 Task: Add in the project TridentForge an epic 'User Experience Enhancements'.
Action: Mouse moved to (263, 73)
Screenshot: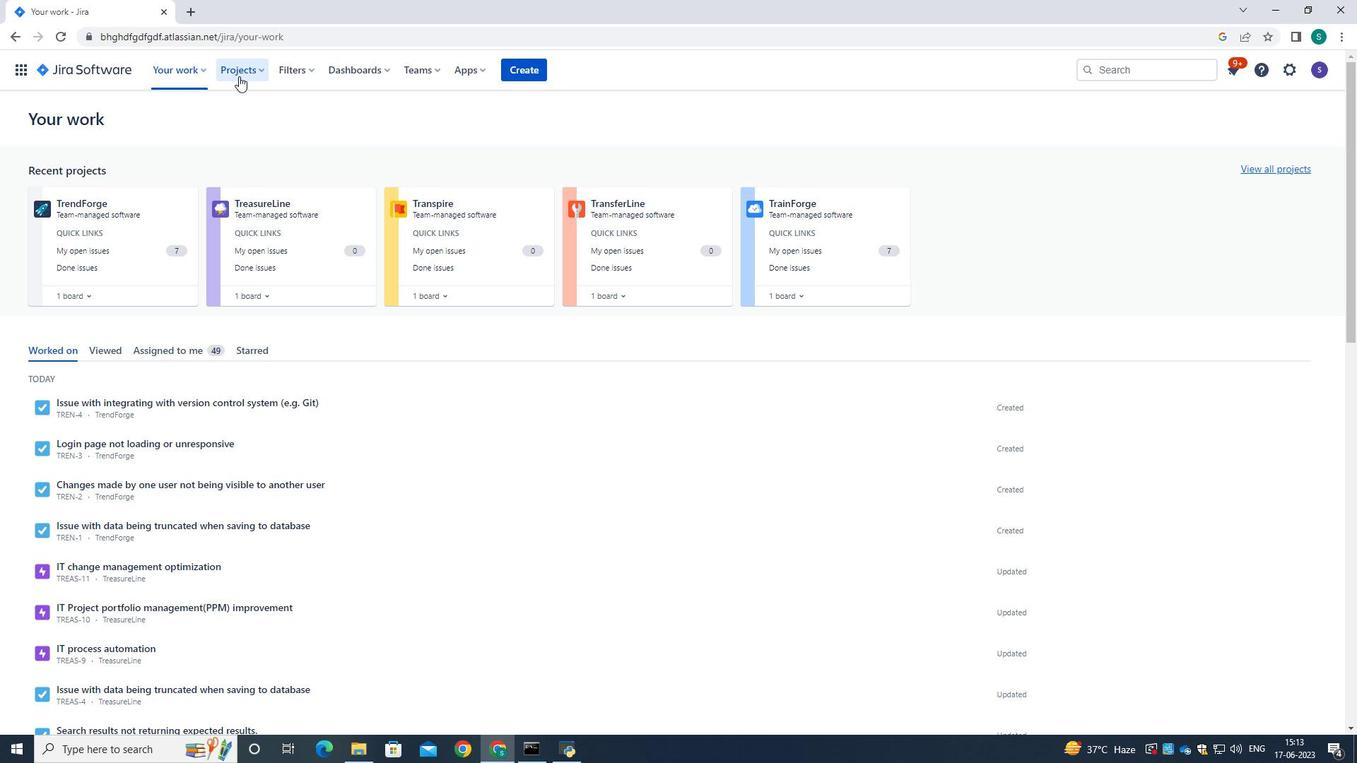 
Action: Mouse pressed left at (263, 73)
Screenshot: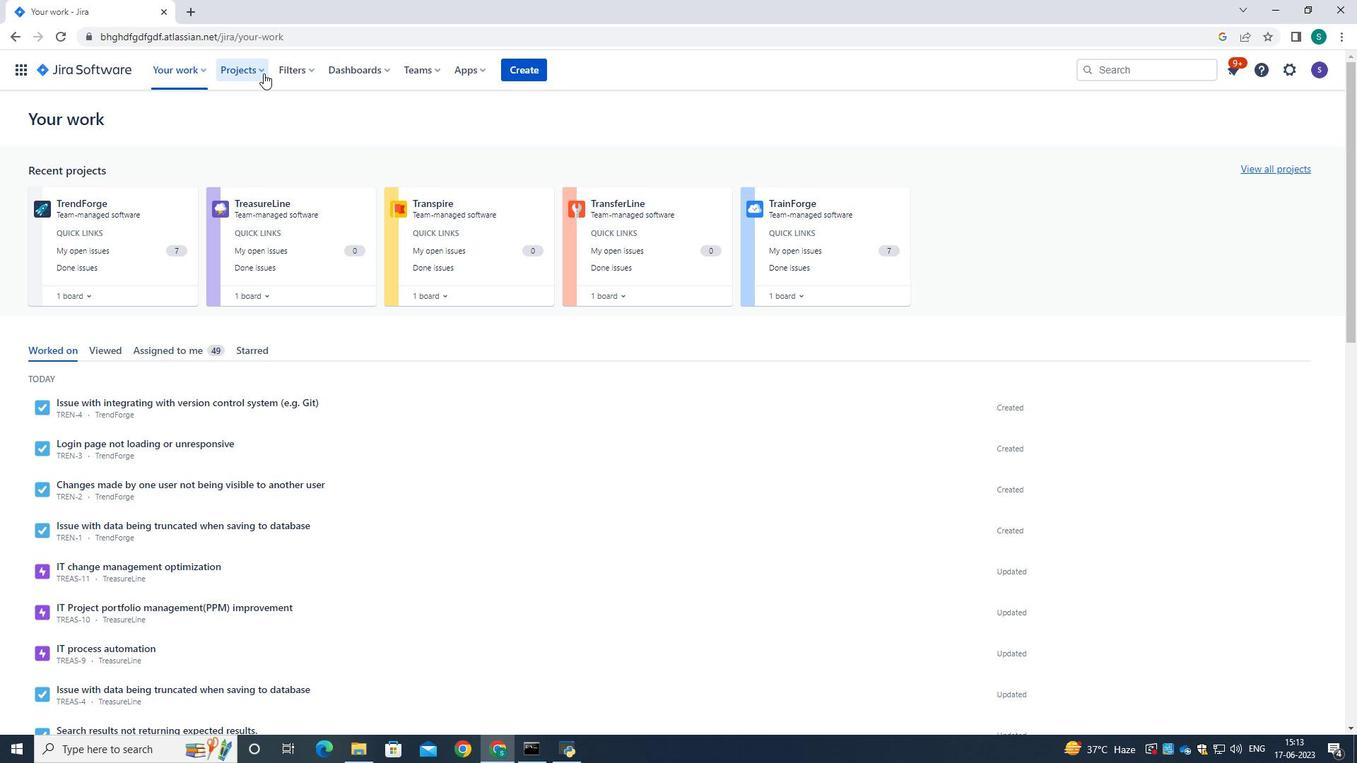 
Action: Mouse moved to (256, 146)
Screenshot: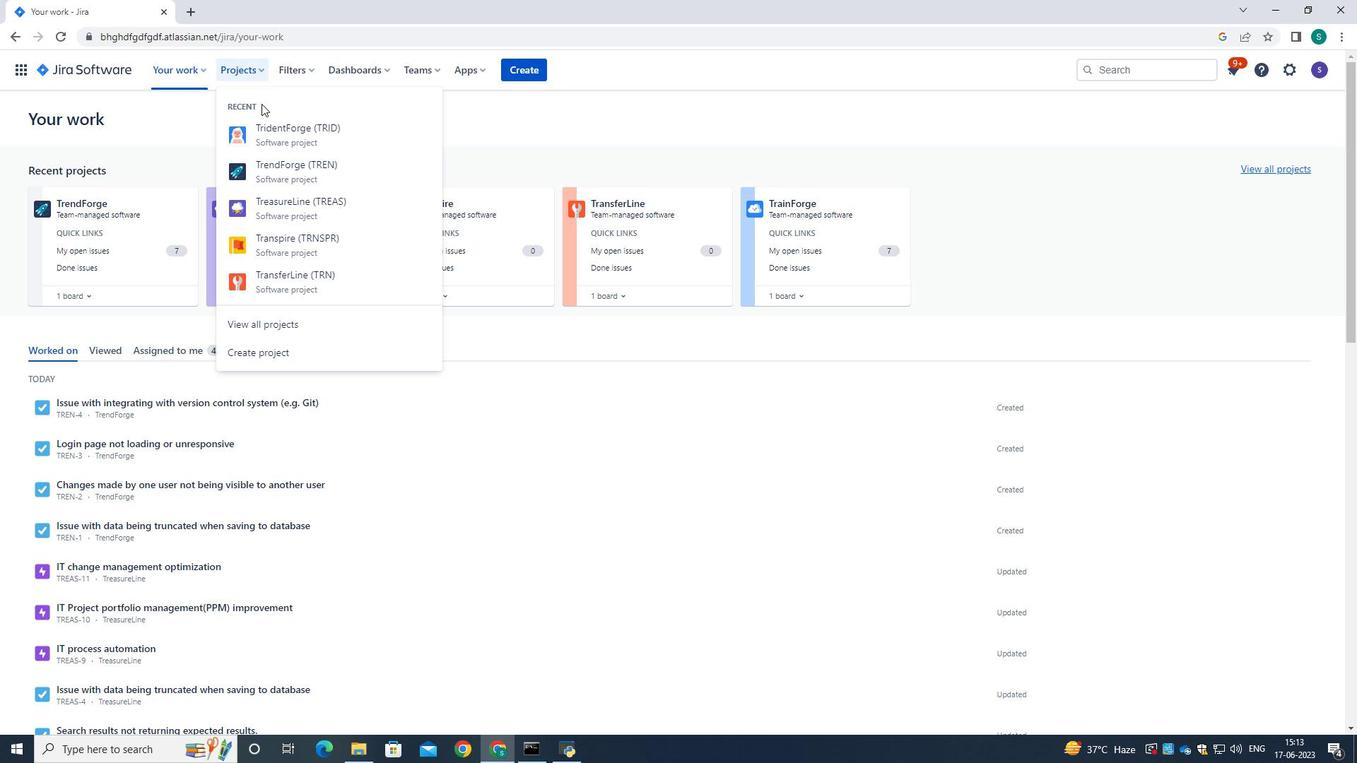 
Action: Mouse pressed left at (256, 146)
Screenshot: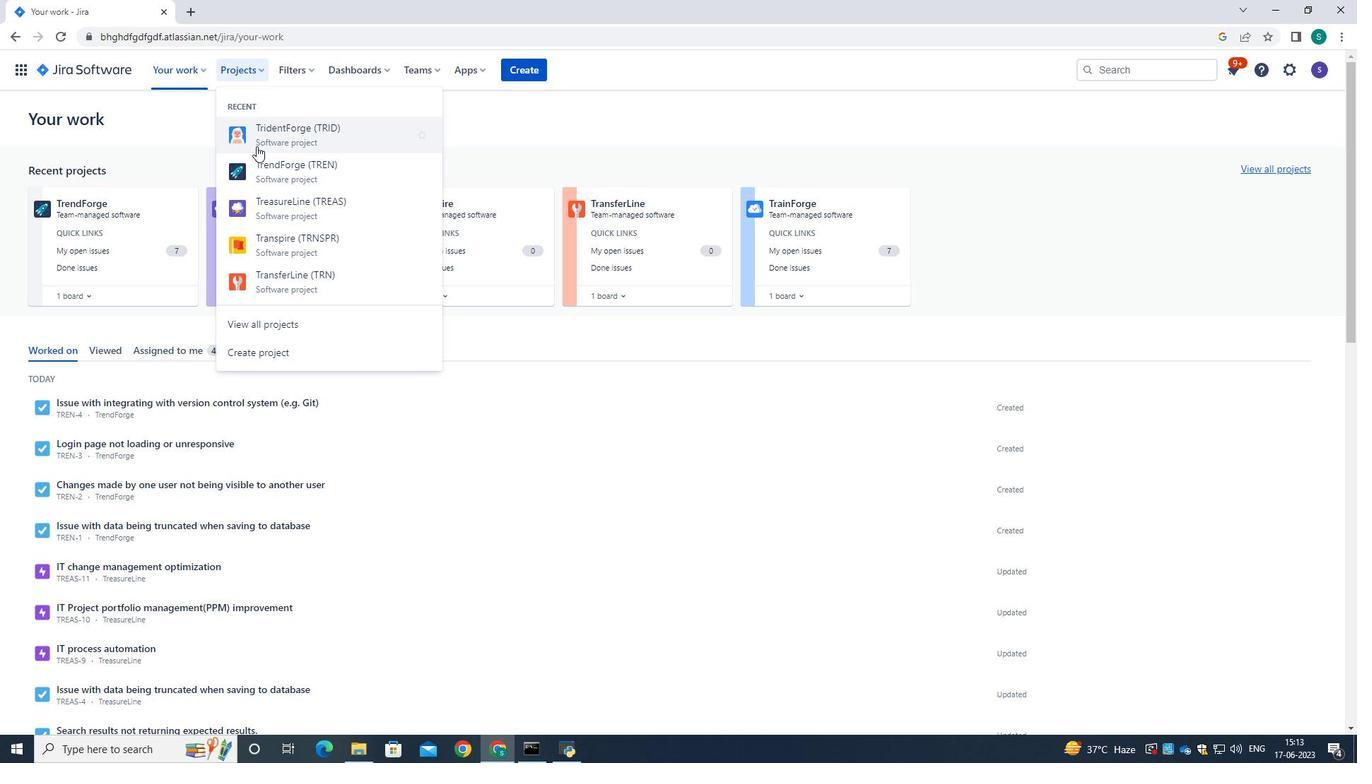 
Action: Mouse moved to (71, 216)
Screenshot: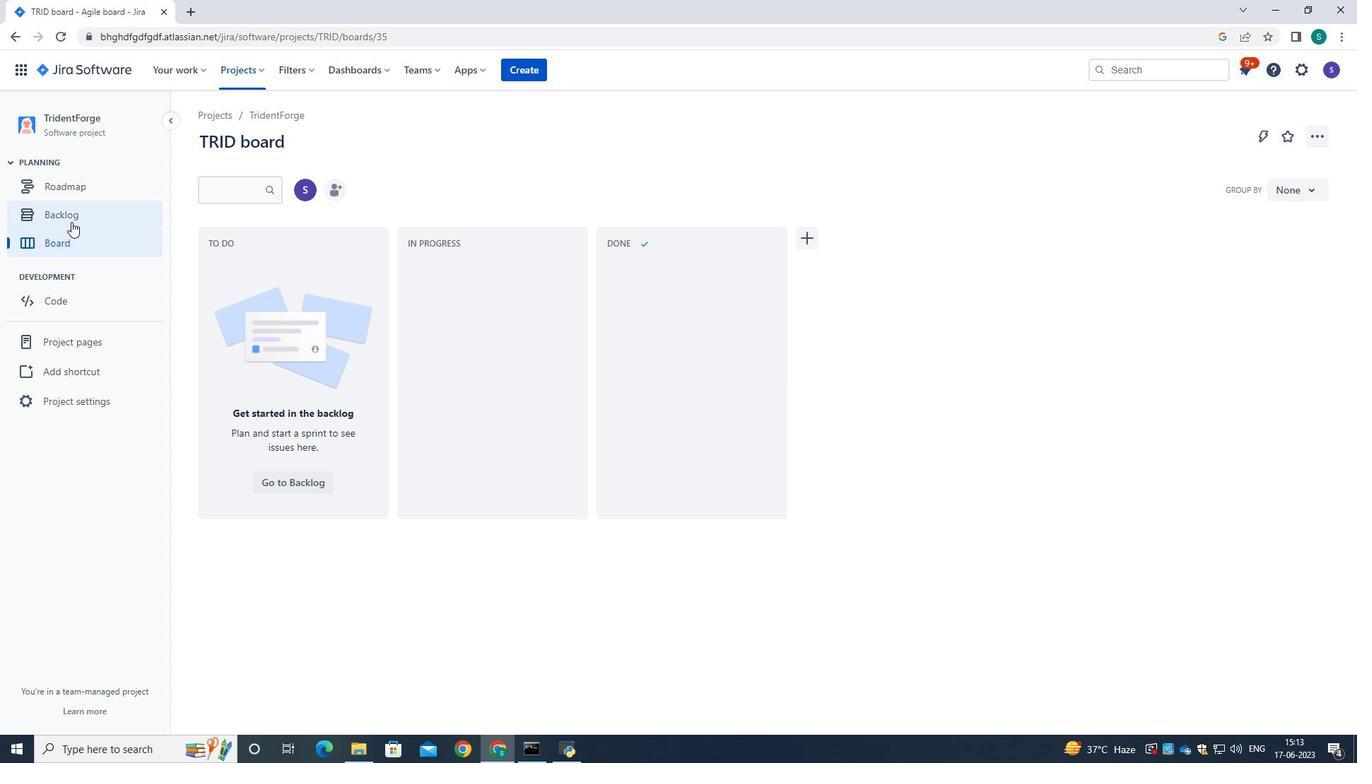 
Action: Mouse pressed left at (71, 216)
Screenshot: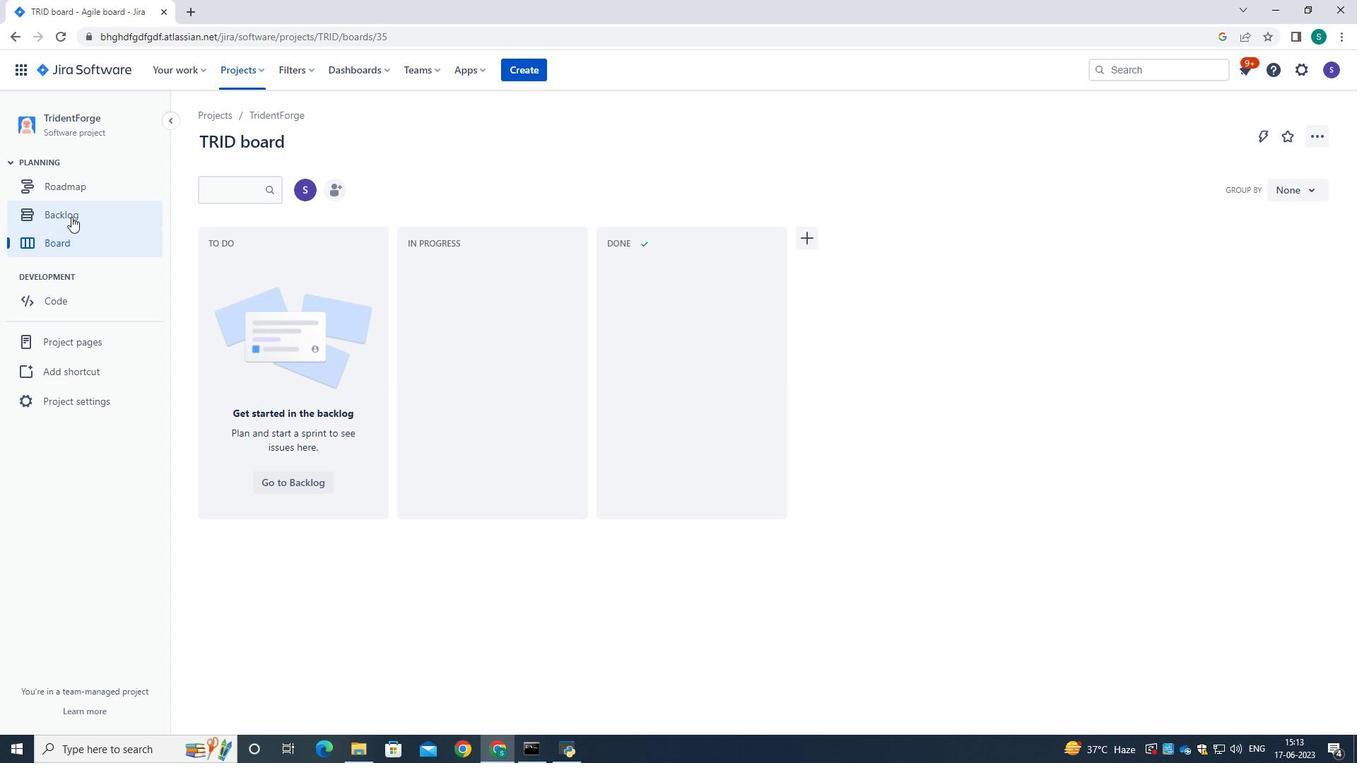 
Action: Mouse moved to (298, 354)
Screenshot: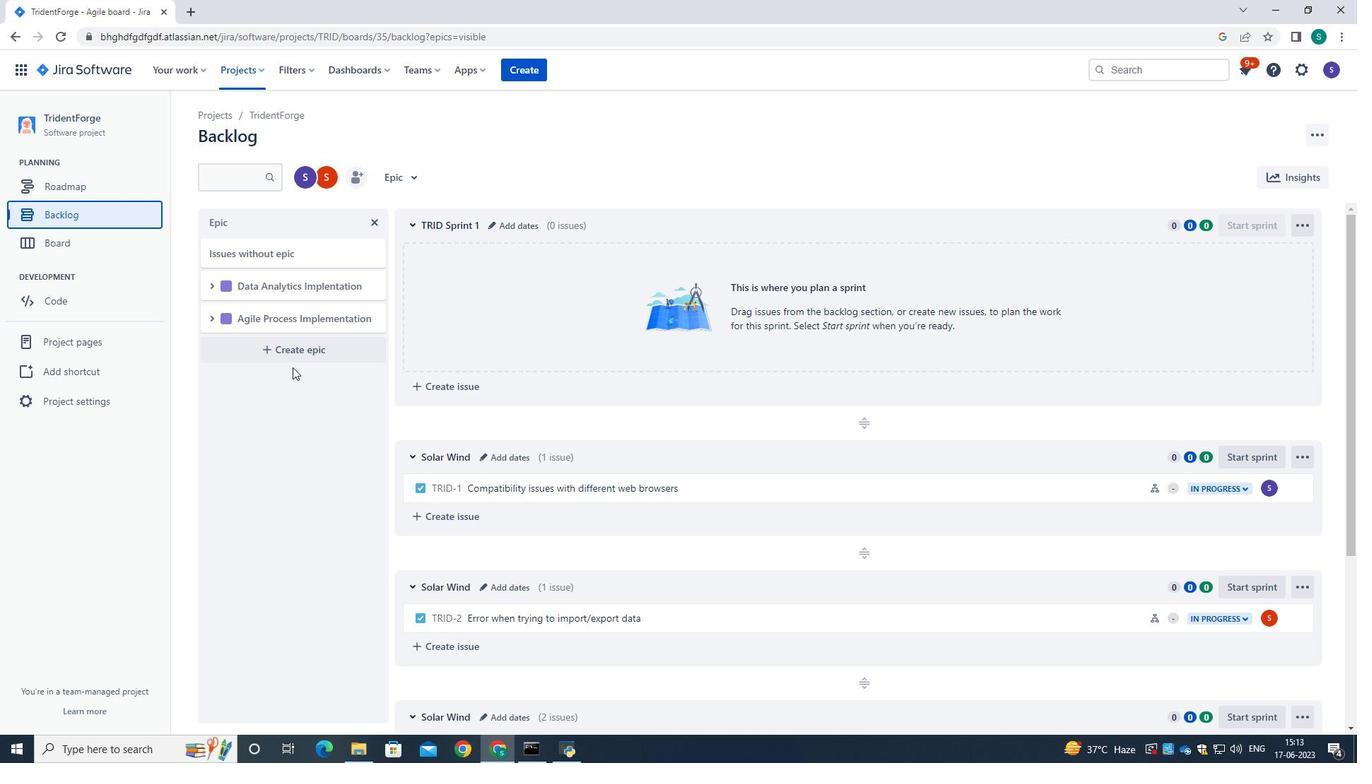 
Action: Mouse pressed left at (298, 354)
Screenshot: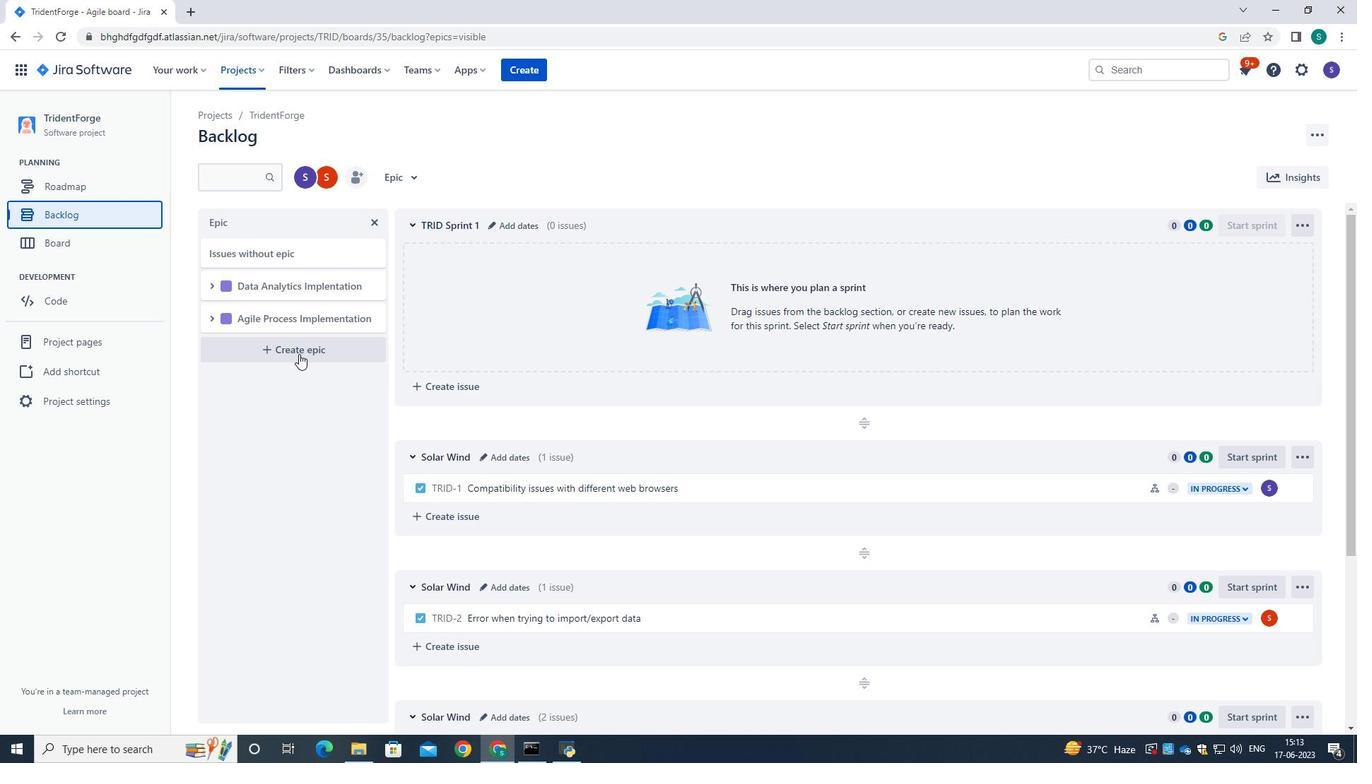 
Action: Mouse moved to (303, 345)
Screenshot: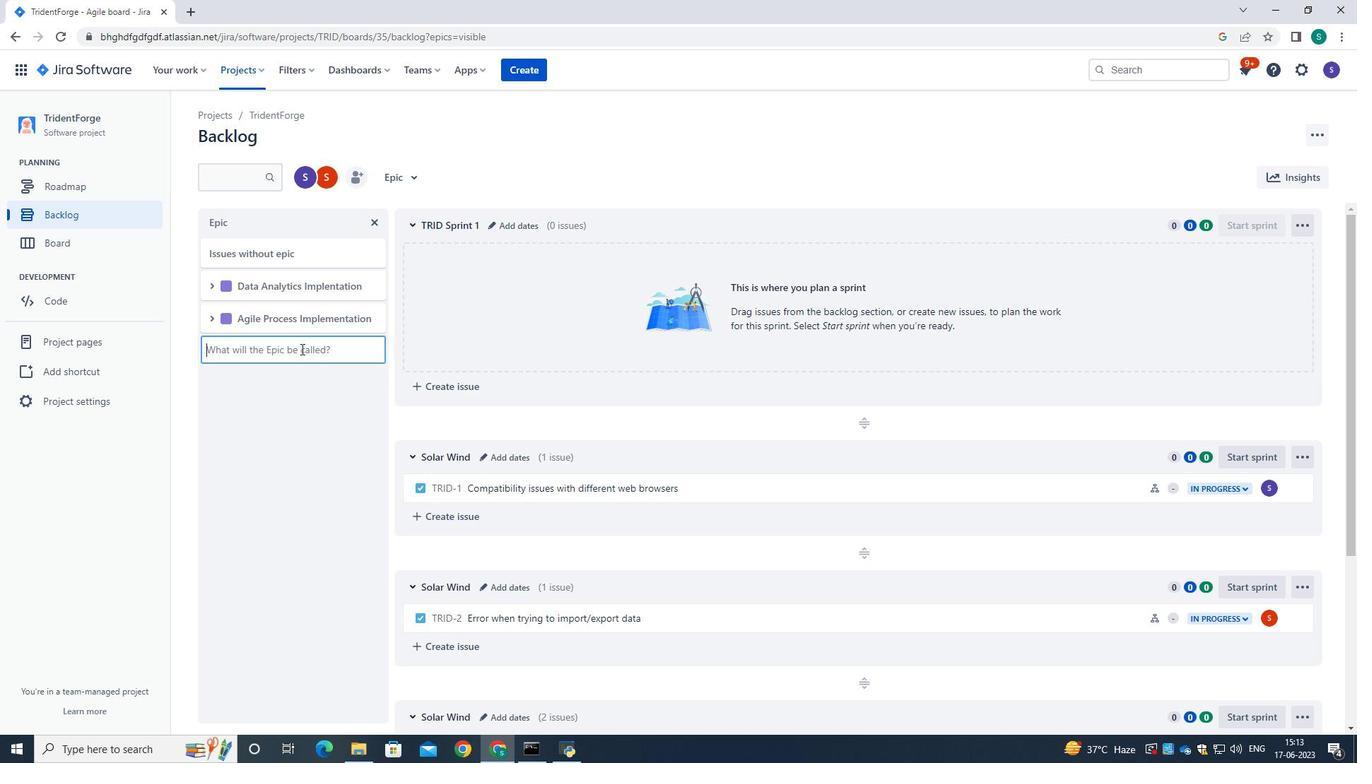 
Action: Mouse pressed left at (303, 345)
Screenshot: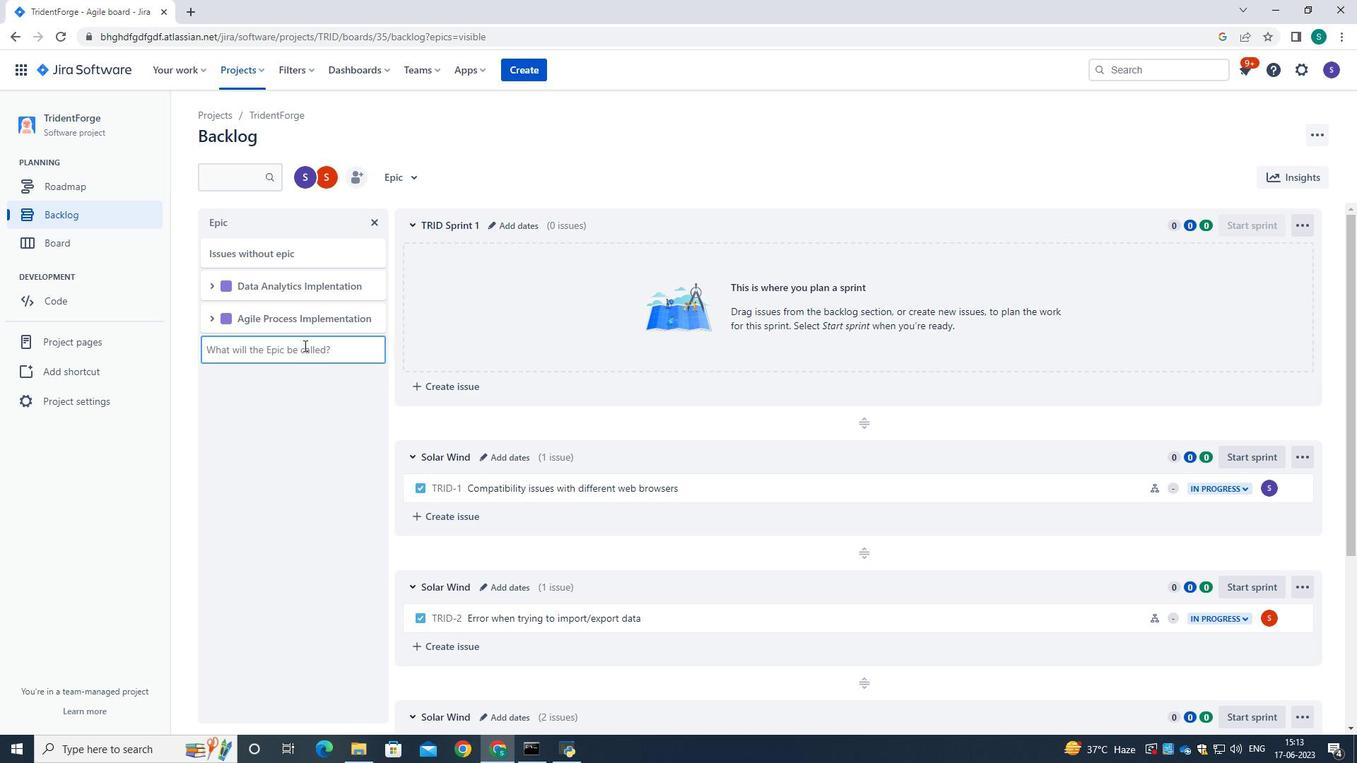 
Action: Key pressed <Key.caps_lock>U<Key.caps_lock>ser<Key.space><Key.caps_lock>E<Key.caps_lock>xperience<Key.space><Key.caps_lock>E<Key.caps_lock>nhancements<Key.enter>
Screenshot: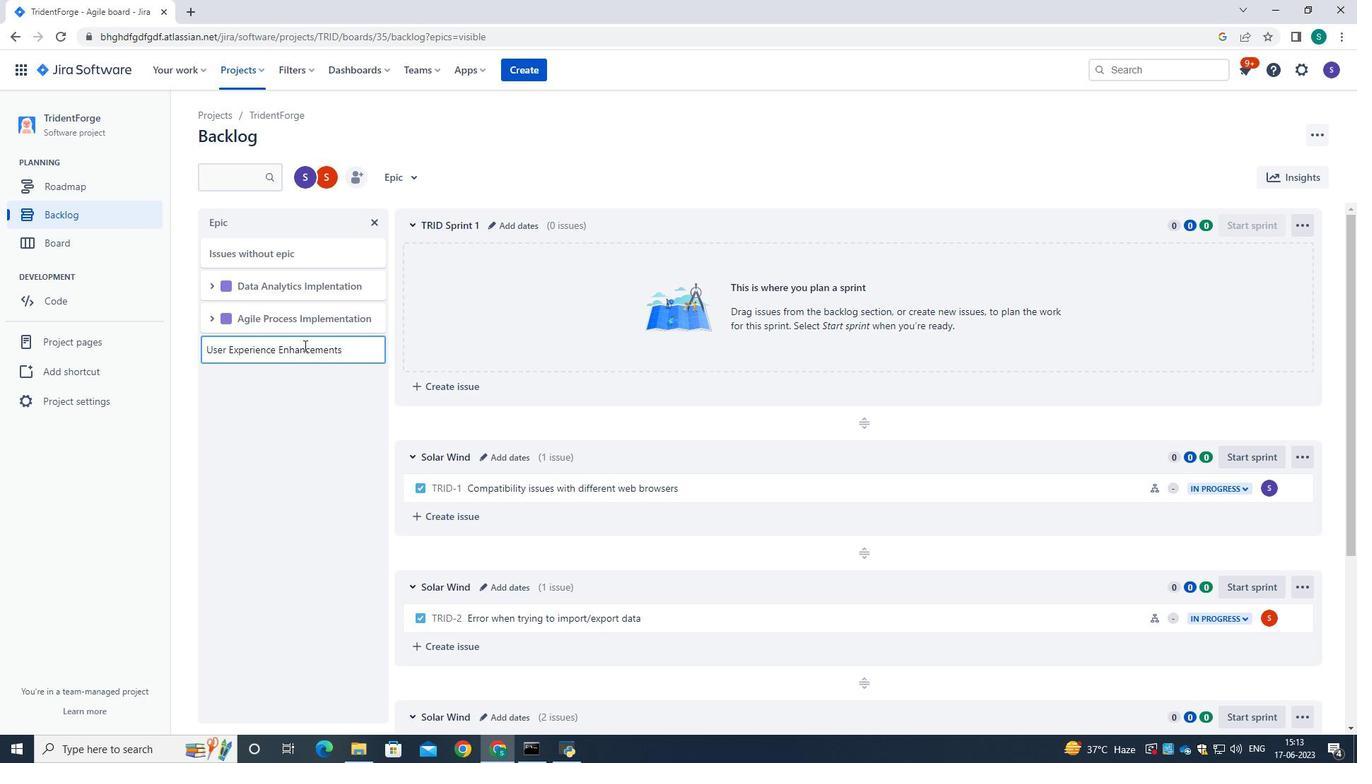 
Action: Mouse moved to (301, 474)
Screenshot: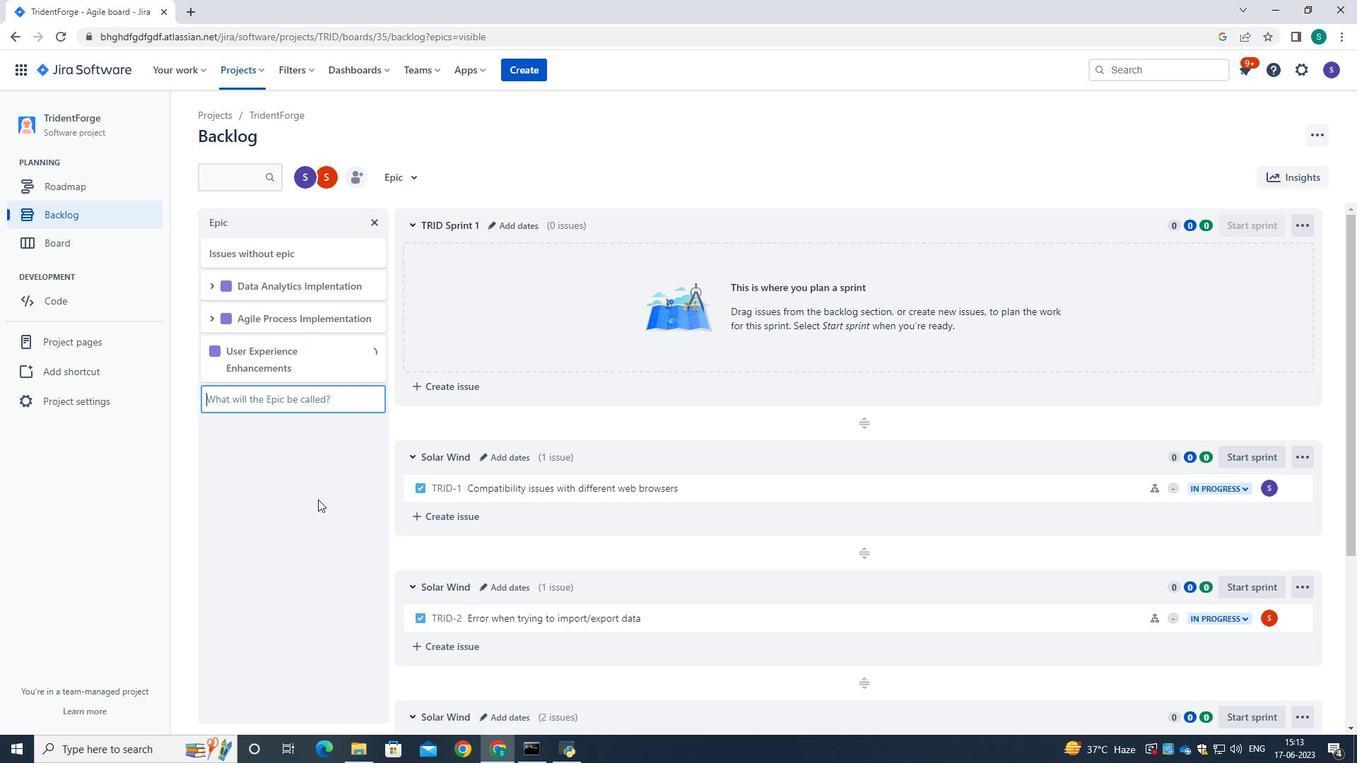
Action: Mouse pressed left at (301, 474)
Screenshot: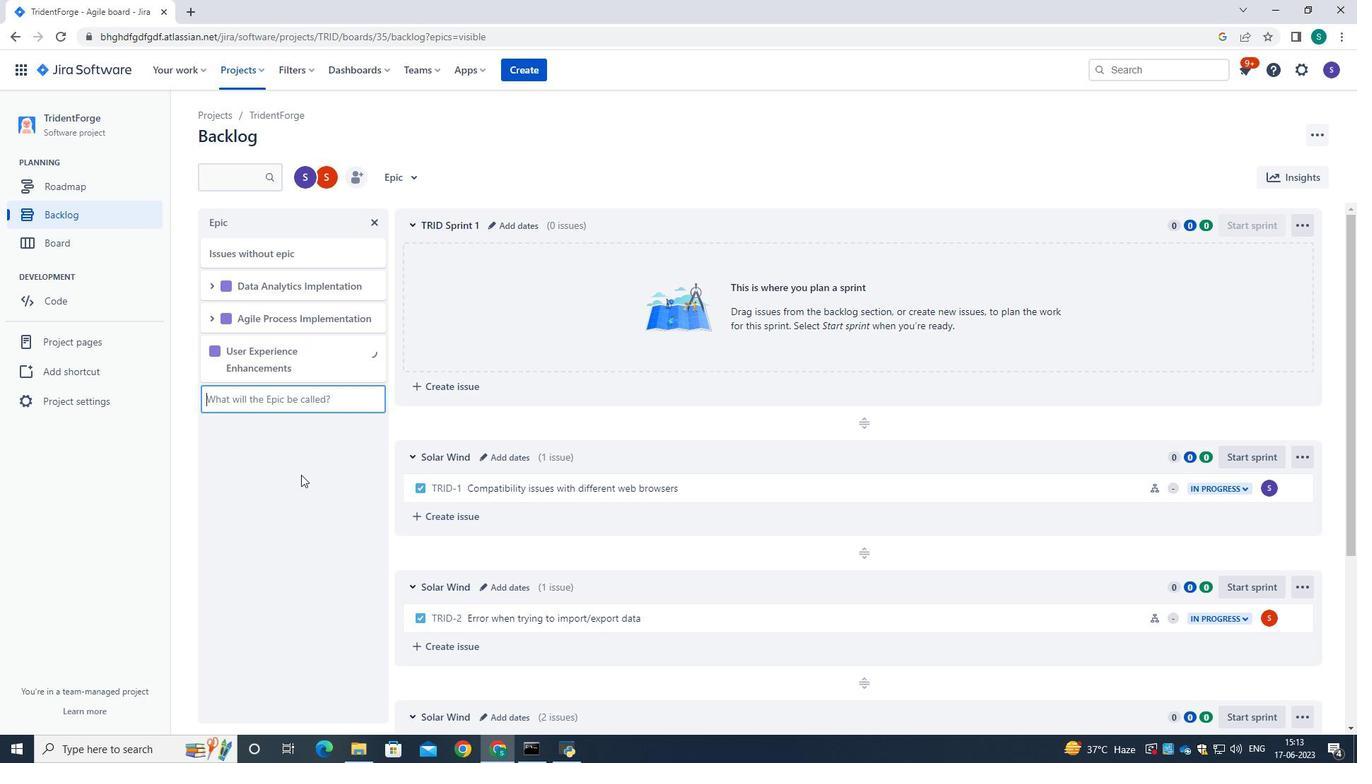 
Action: Mouse moved to (320, 452)
Screenshot: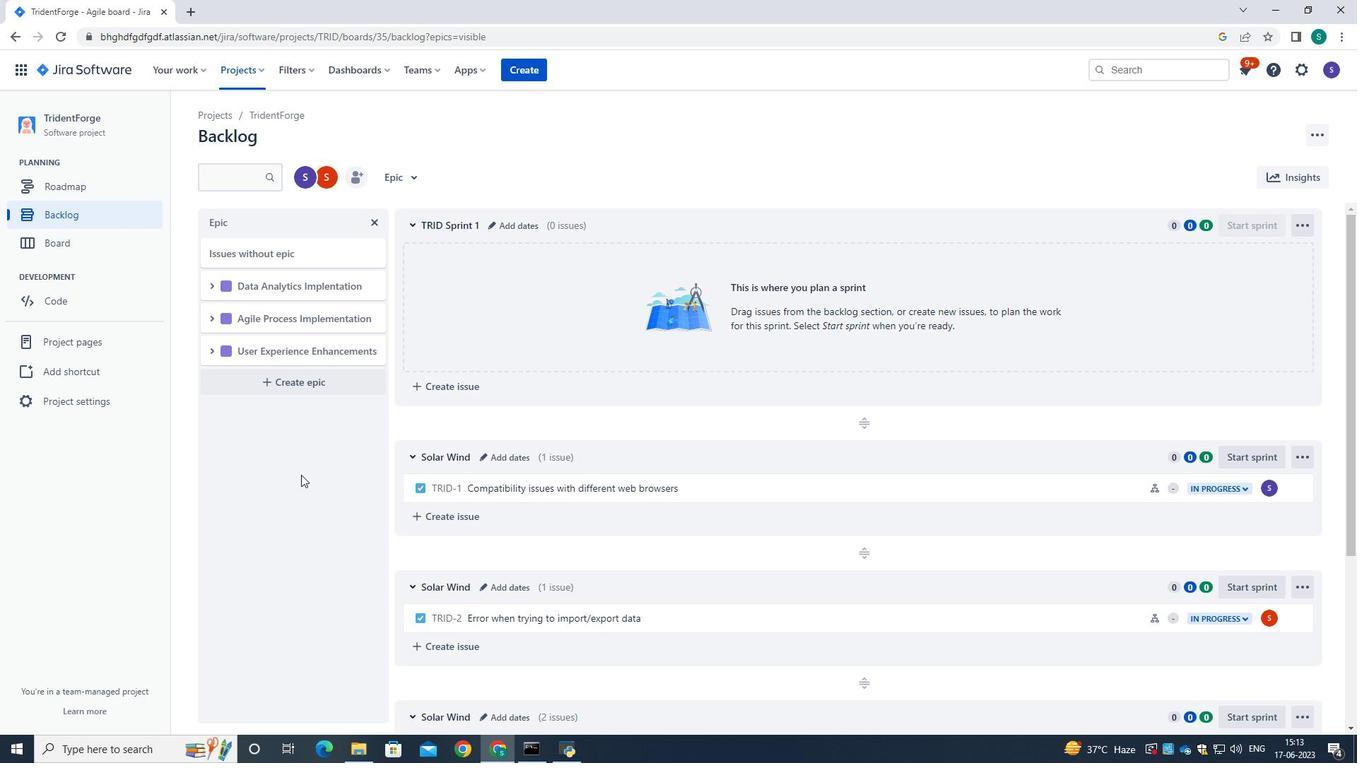 
